 Task: Create a scrum project ArtisanTech. Add to scrum project ArtisanTech a team member softage.2@softage.net and assign as Project Lead. Add to scrum project ArtisanTech a team member softage.3@softage.net
Action: Mouse moved to (186, 42)
Screenshot: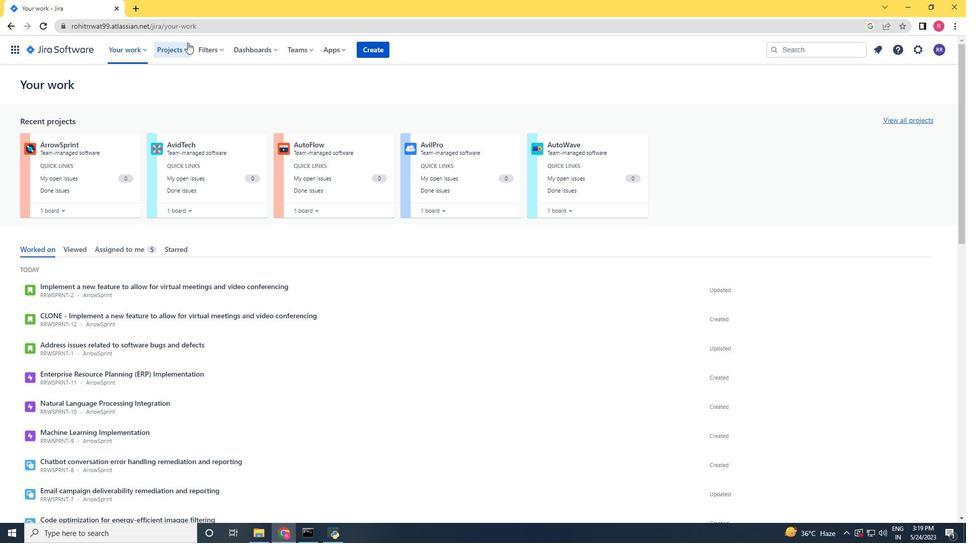 
Action: Mouse pressed left at (186, 42)
Screenshot: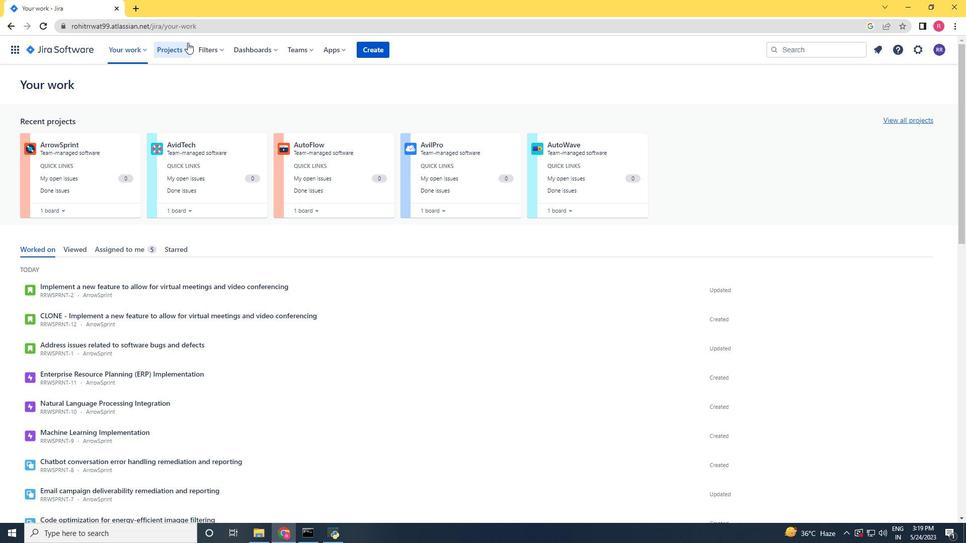 
Action: Mouse moved to (203, 91)
Screenshot: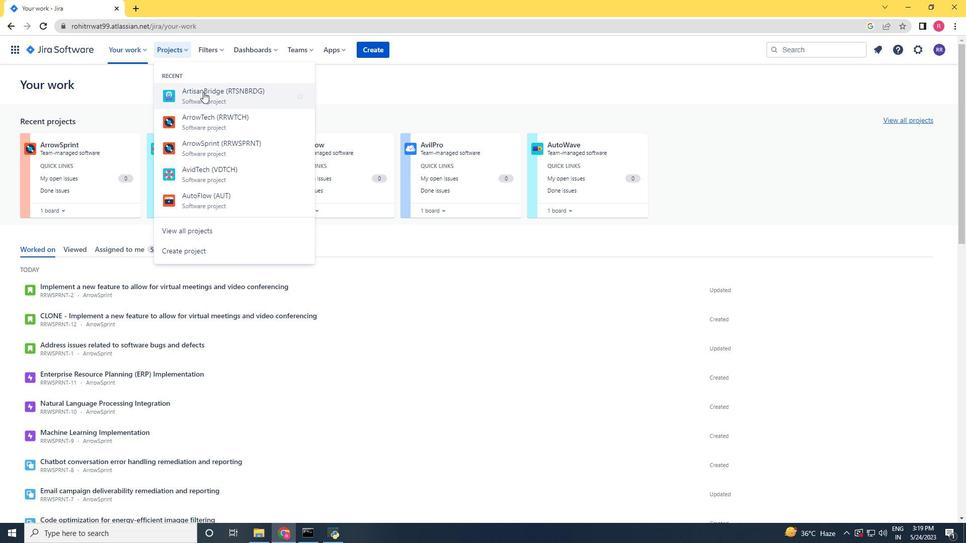 
Action: Mouse pressed left at (203, 91)
Screenshot: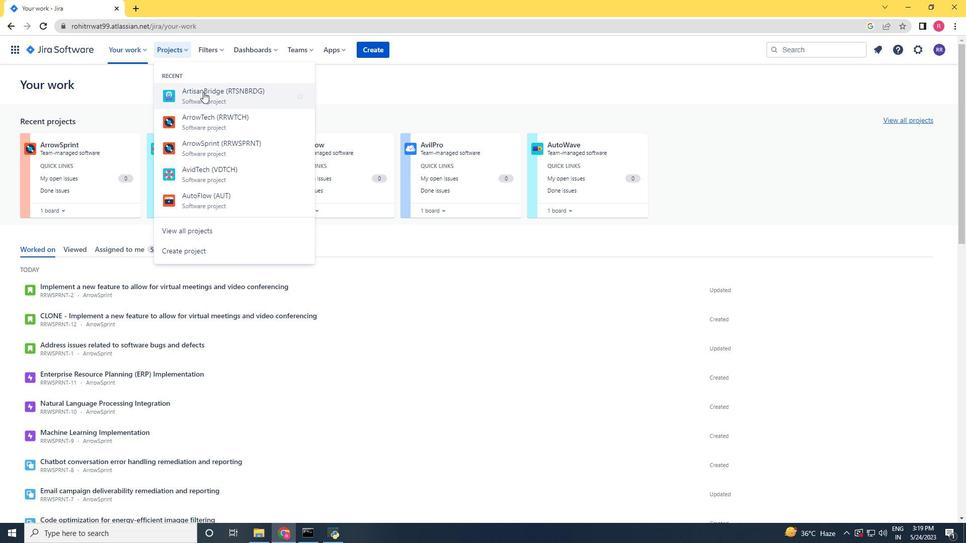 
Action: Mouse moved to (54, 51)
Screenshot: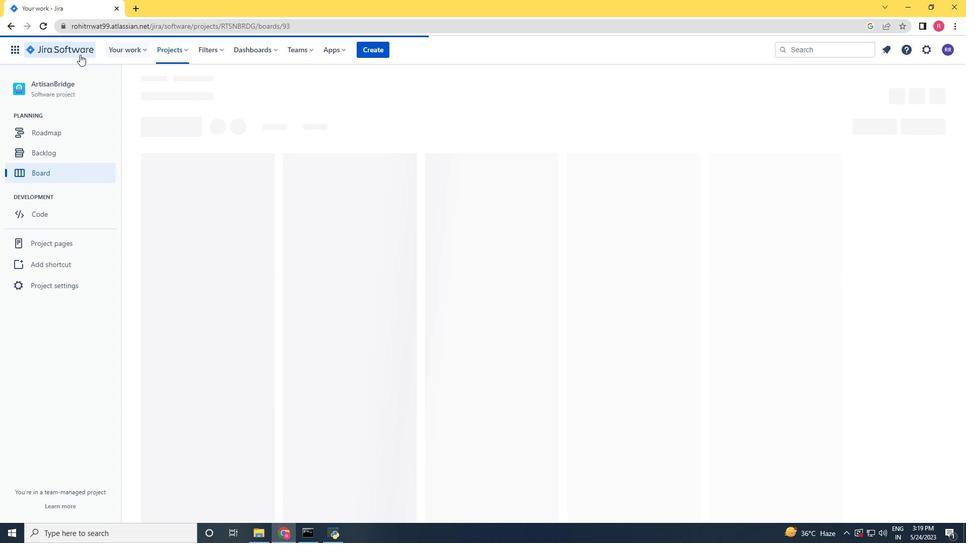 
Action: Mouse pressed left at (54, 51)
Screenshot: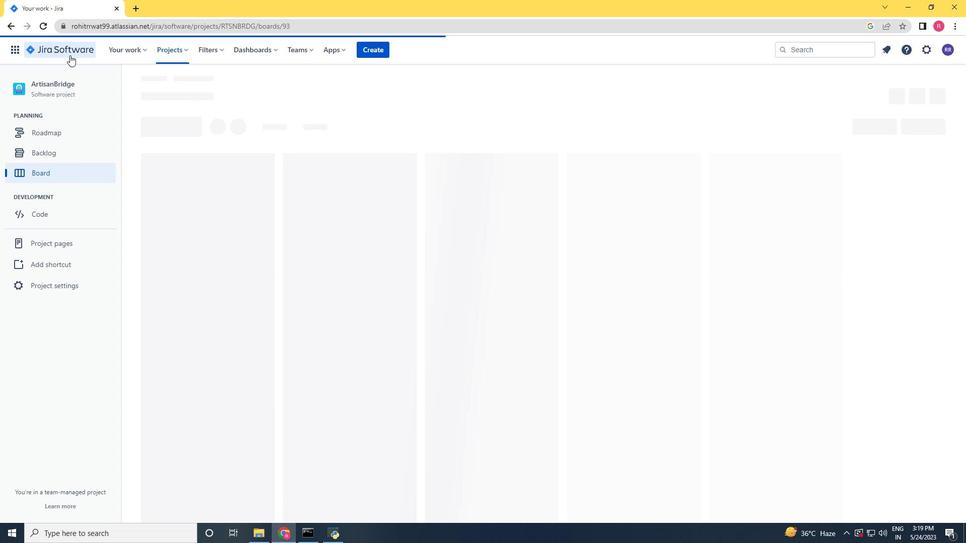 
Action: Mouse moved to (170, 55)
Screenshot: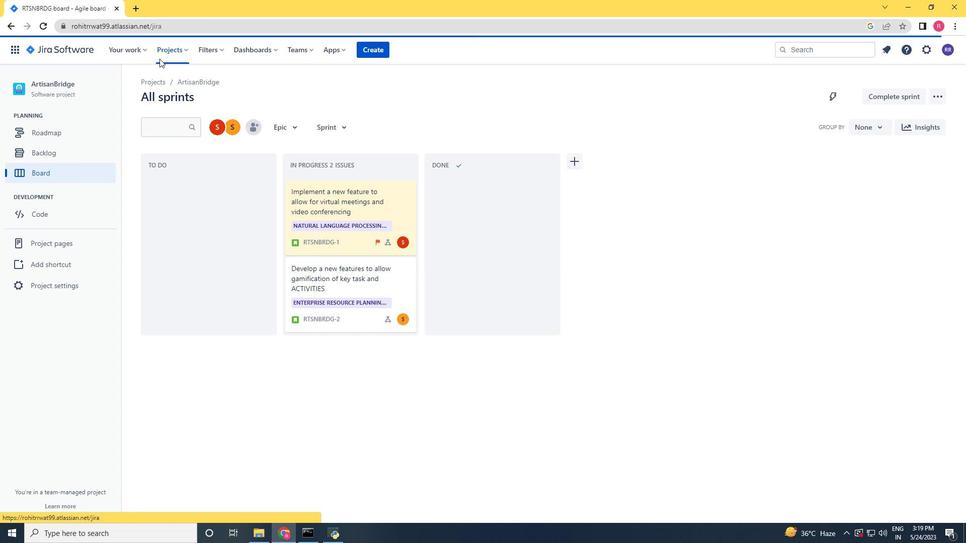 
Action: Mouse pressed left at (170, 55)
Screenshot: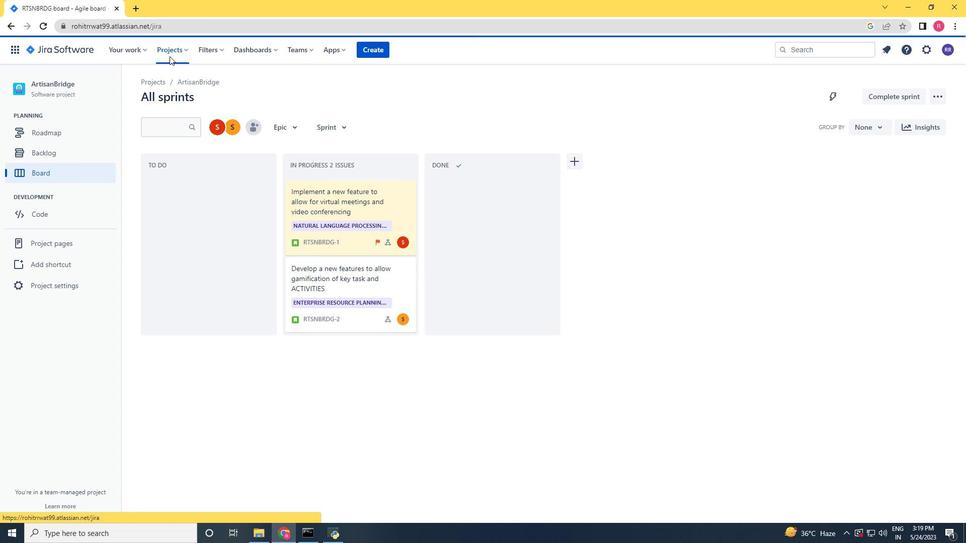 
Action: Mouse moved to (169, 49)
Screenshot: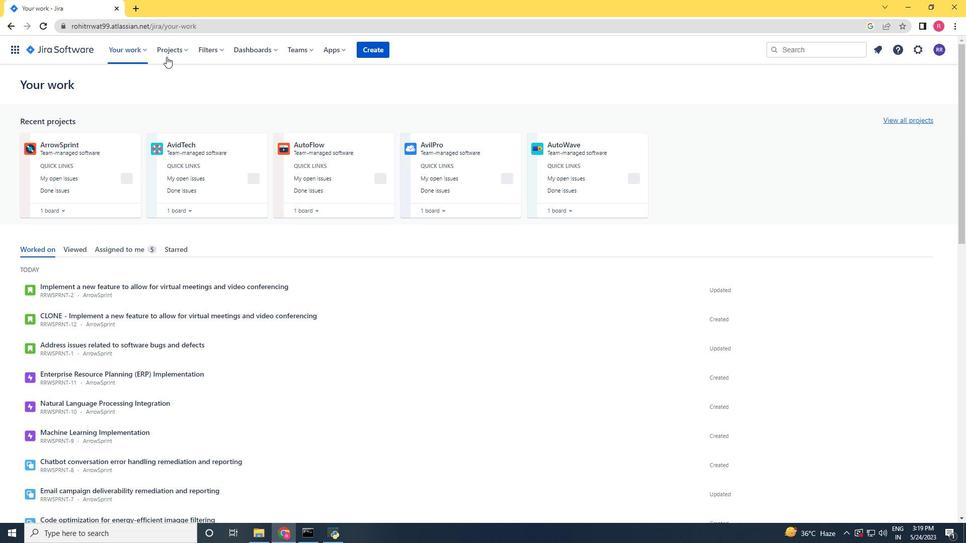 
Action: Mouse pressed left at (169, 49)
Screenshot: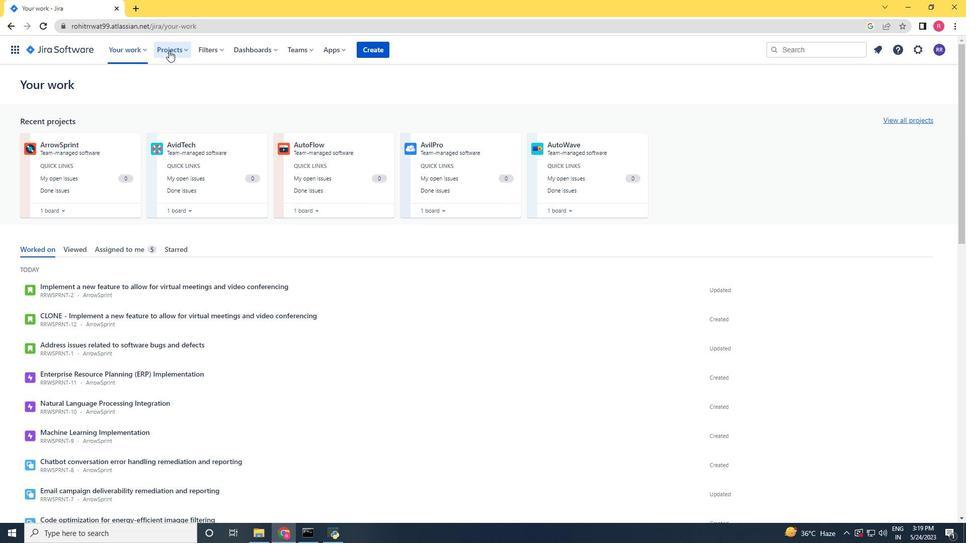 
Action: Mouse moved to (185, 244)
Screenshot: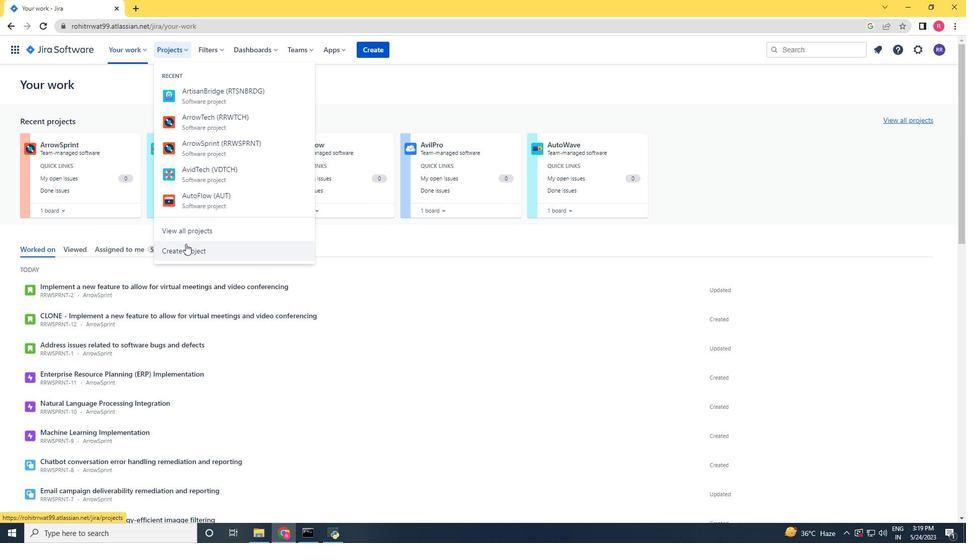 
Action: Mouse pressed left at (185, 244)
Screenshot: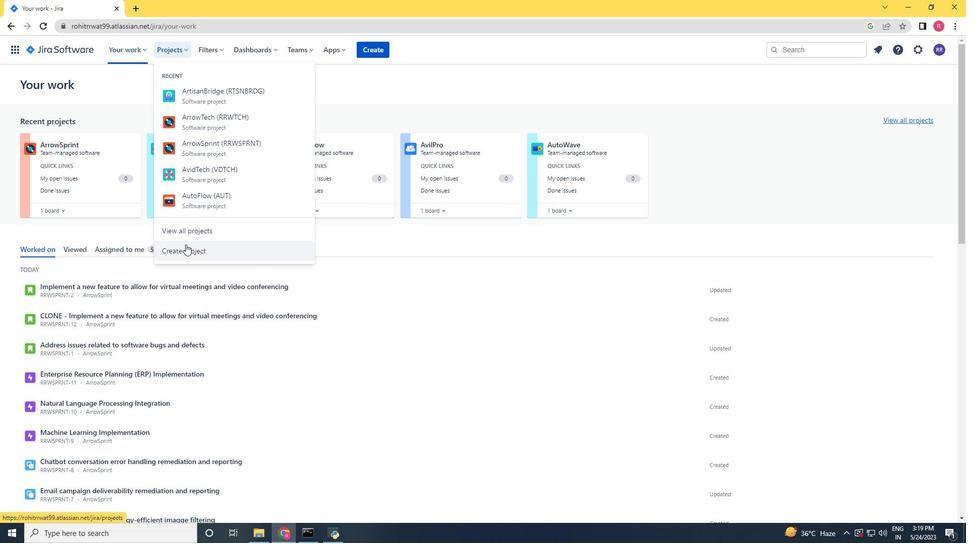 
Action: Mouse moved to (447, 258)
Screenshot: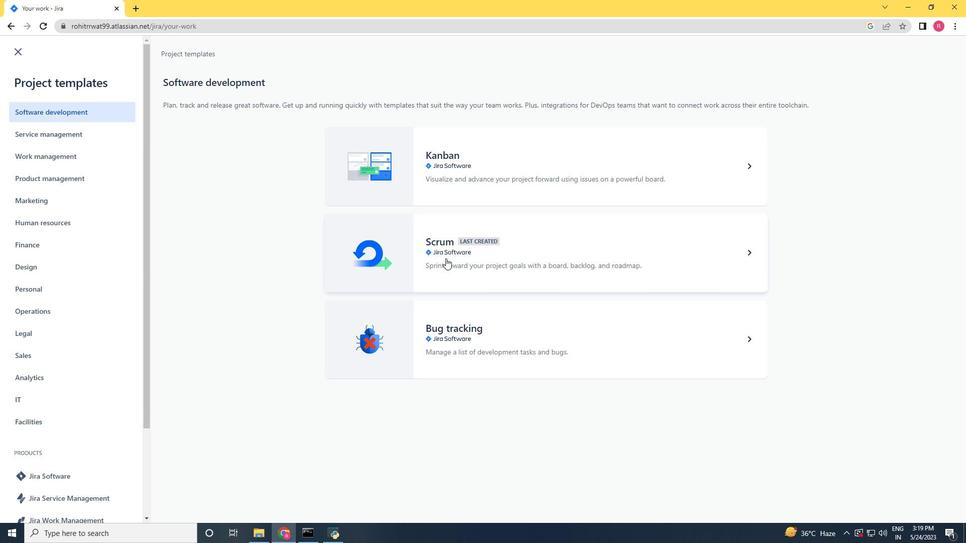 
Action: Mouse pressed left at (447, 258)
Screenshot: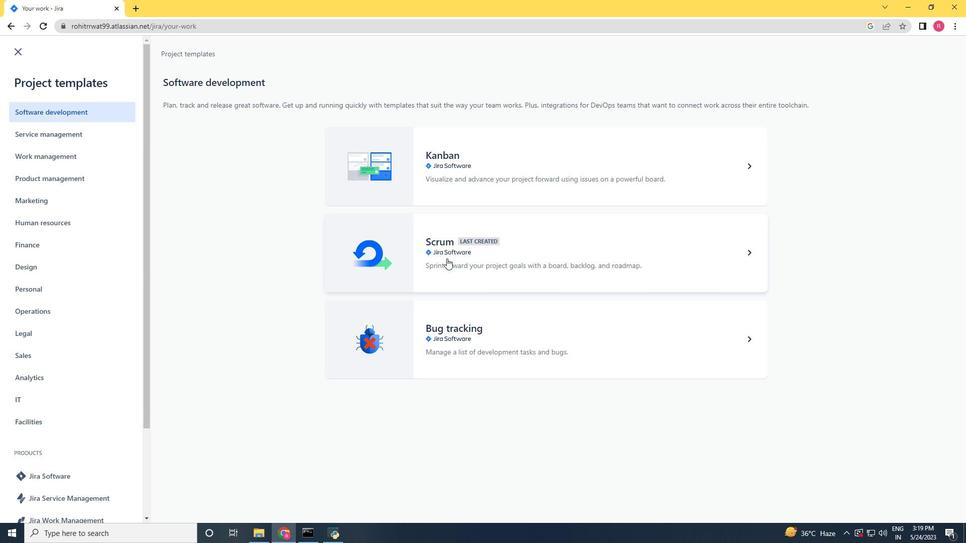
Action: Mouse moved to (747, 497)
Screenshot: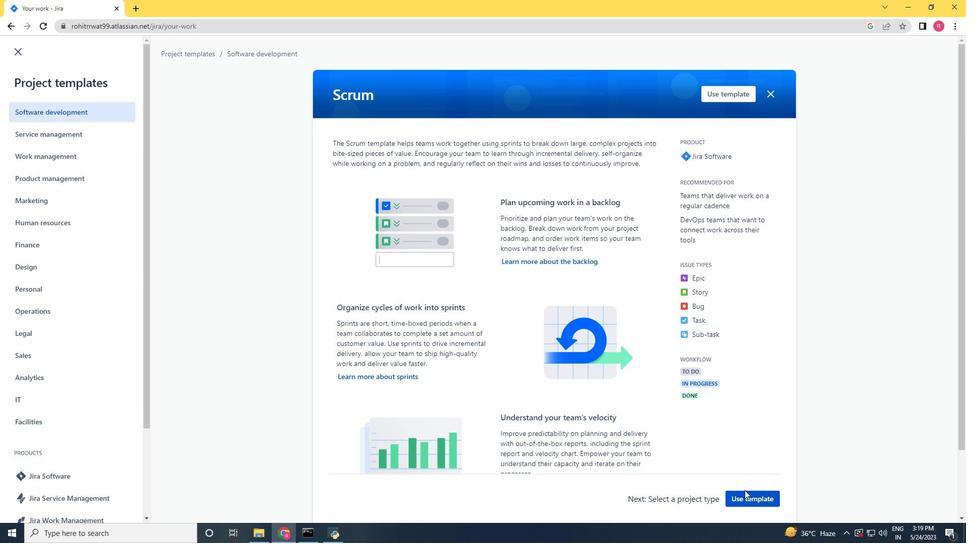 
Action: Mouse pressed left at (747, 497)
Screenshot: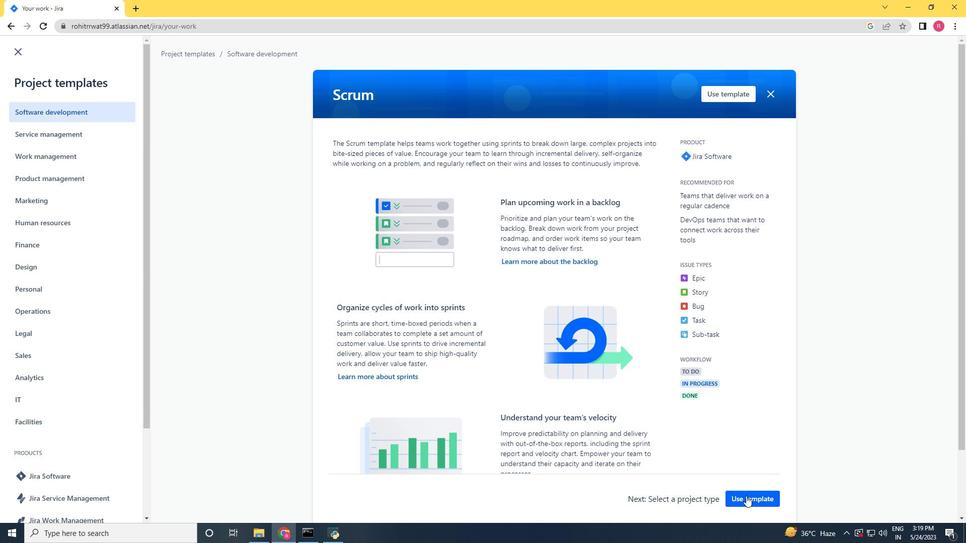 
Action: Mouse moved to (426, 483)
Screenshot: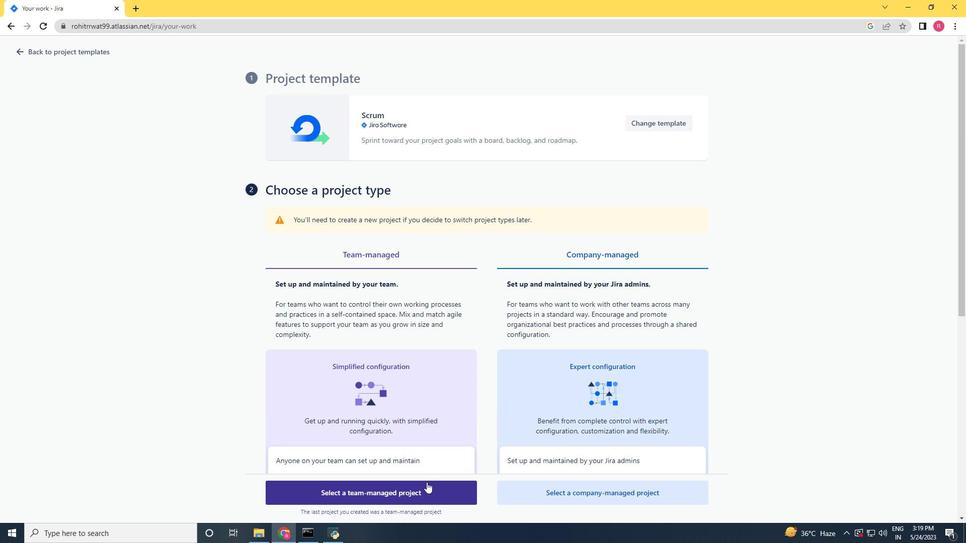 
Action: Mouse pressed left at (426, 483)
Screenshot: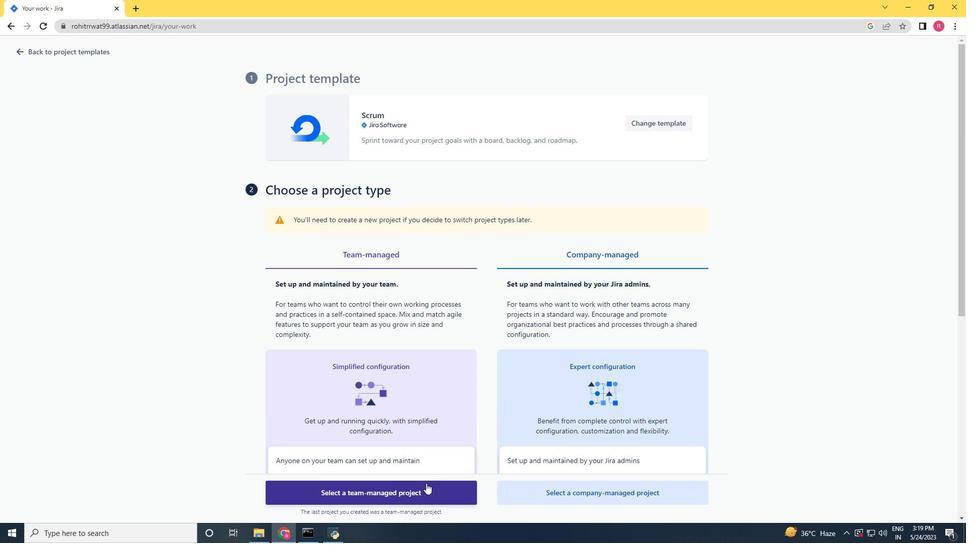 
Action: Mouse moved to (336, 336)
Screenshot: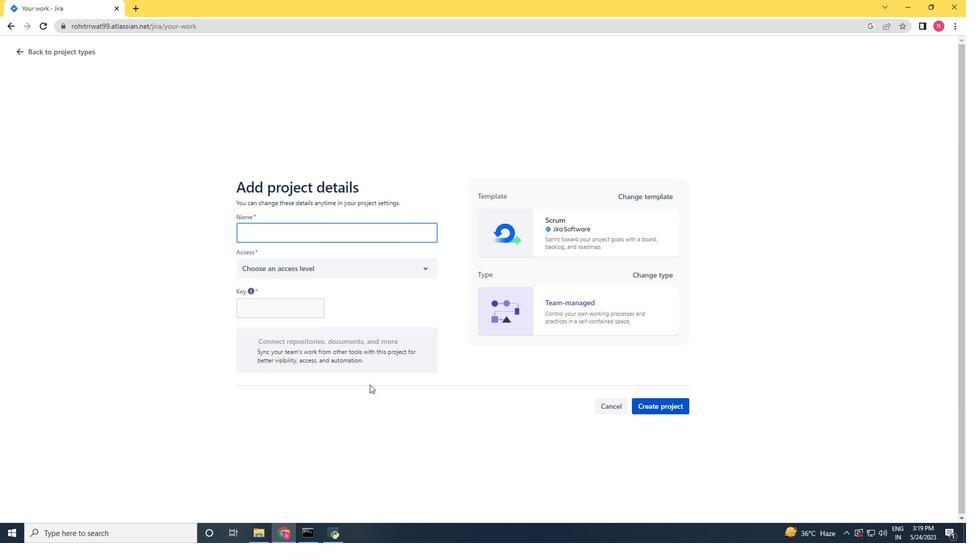 
Action: Key pressed <Key.shift>Artisan<Key.shift><Key.shift><Key.shift><Key.shift><Key.shift>Tech
Screenshot: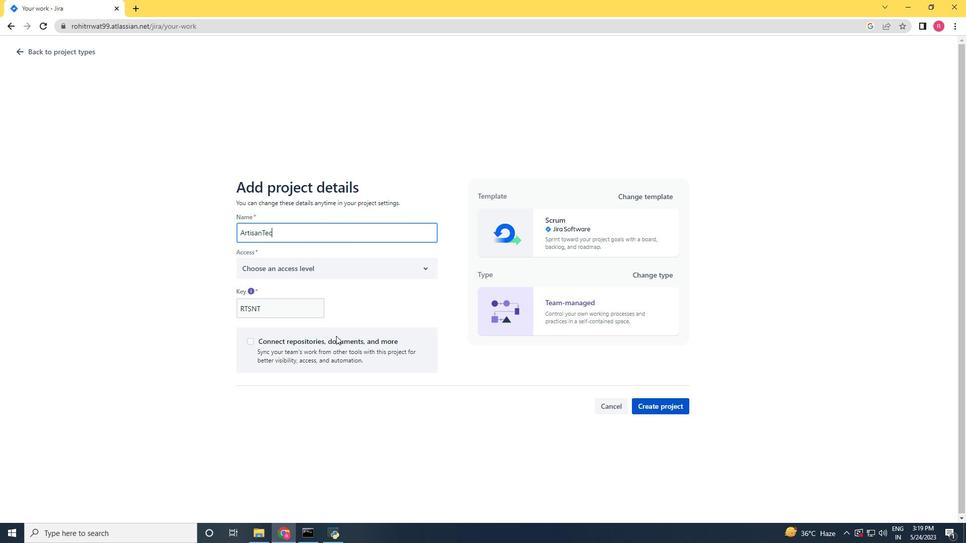 
Action: Mouse moved to (303, 272)
Screenshot: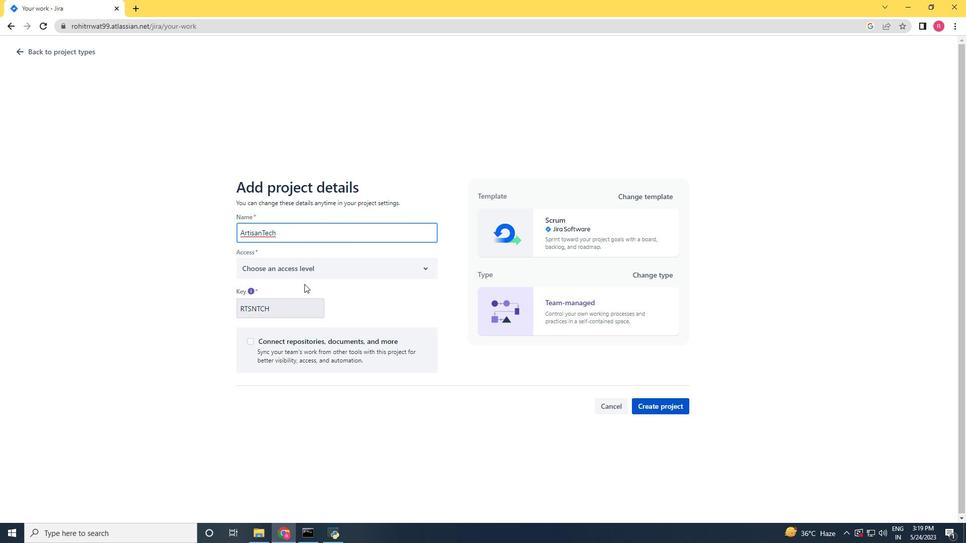 
Action: Mouse pressed left at (303, 272)
Screenshot: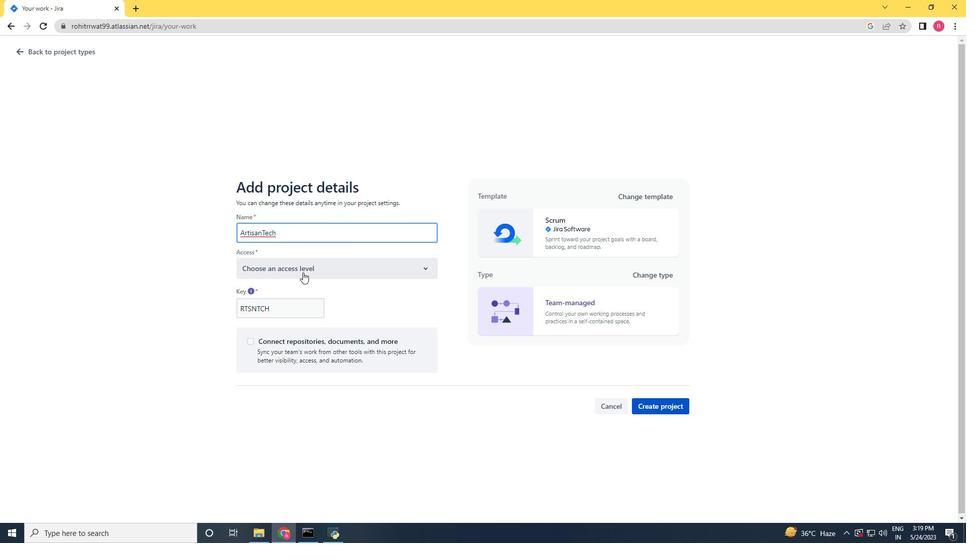 
Action: Mouse moved to (305, 301)
Screenshot: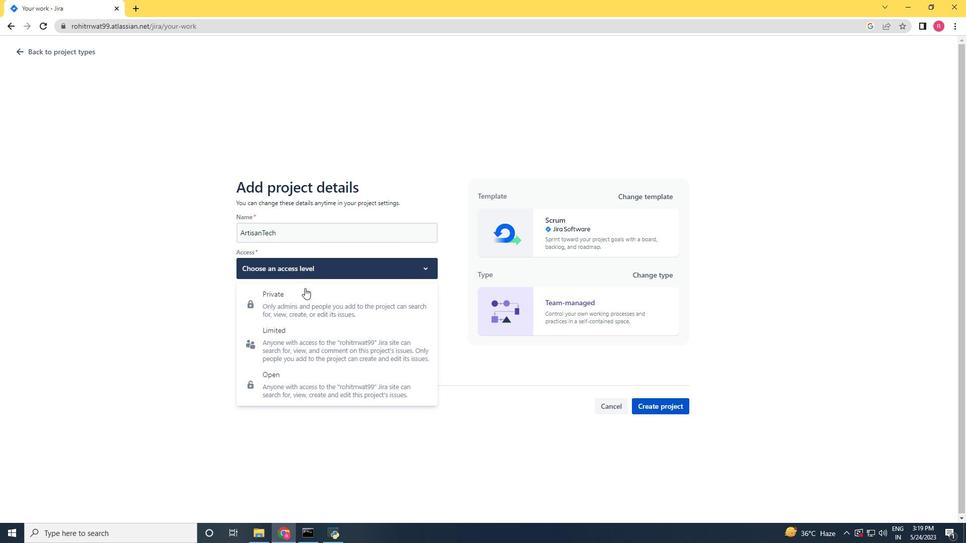 
Action: Mouse pressed left at (305, 301)
Screenshot: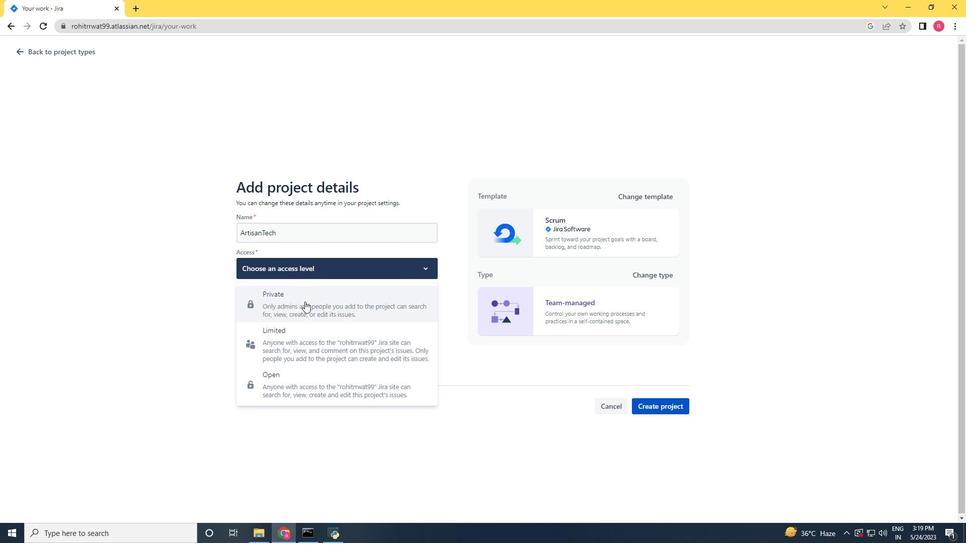 
Action: Mouse moved to (664, 407)
Screenshot: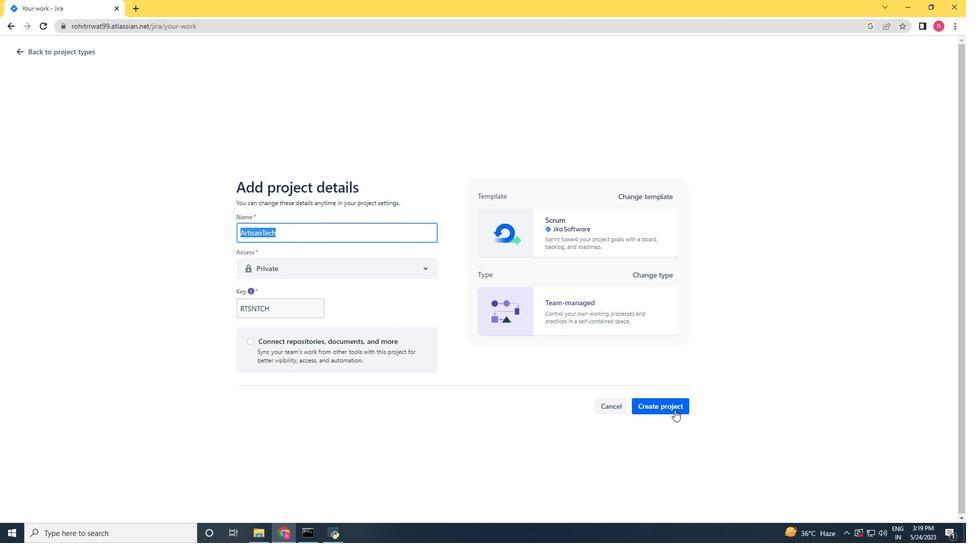 
Action: Mouse pressed left at (664, 407)
Screenshot: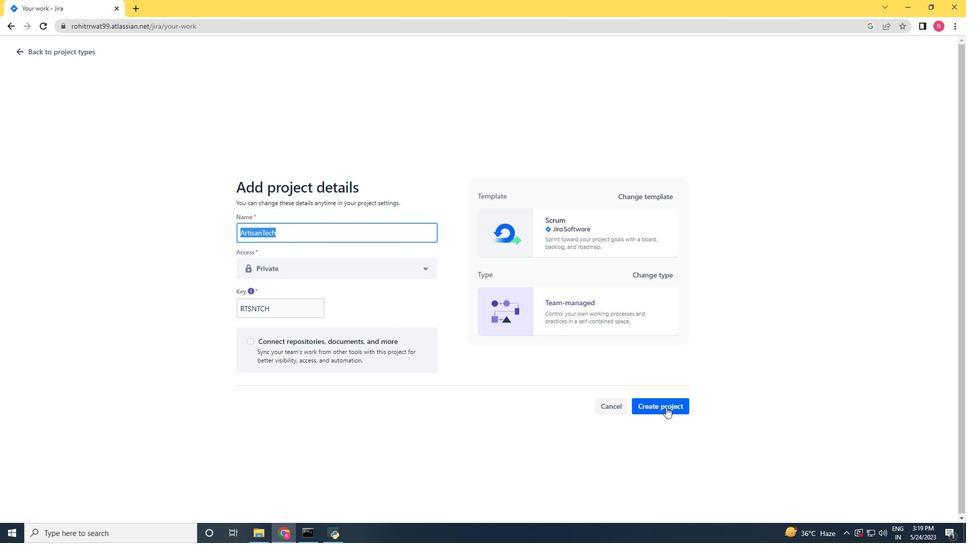 
Action: Mouse moved to (237, 136)
Screenshot: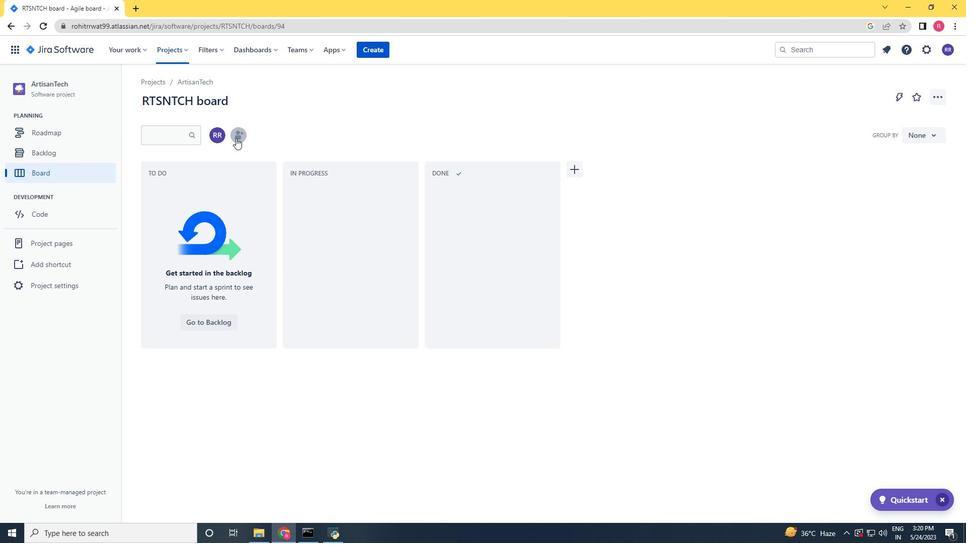 
Action: Mouse pressed left at (237, 136)
Screenshot: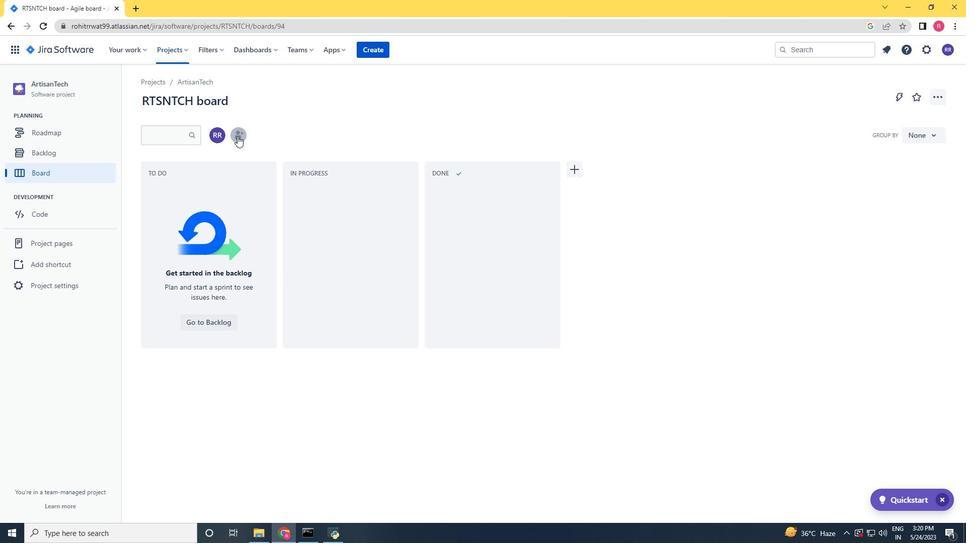 
Action: Key pressed softage.2<Key.shift>@softage.net
Screenshot: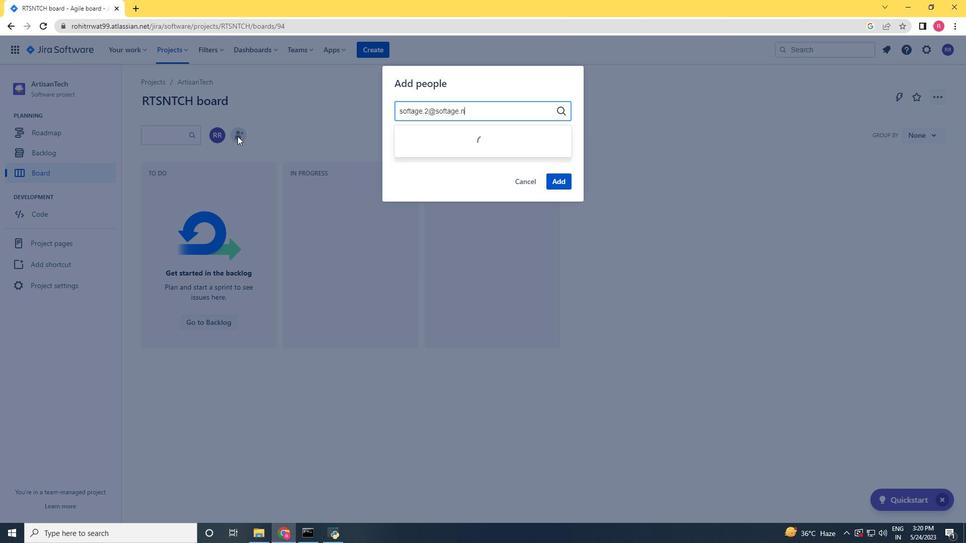 
Action: Mouse scrolled (237, 136) with delta (0, 0)
Screenshot: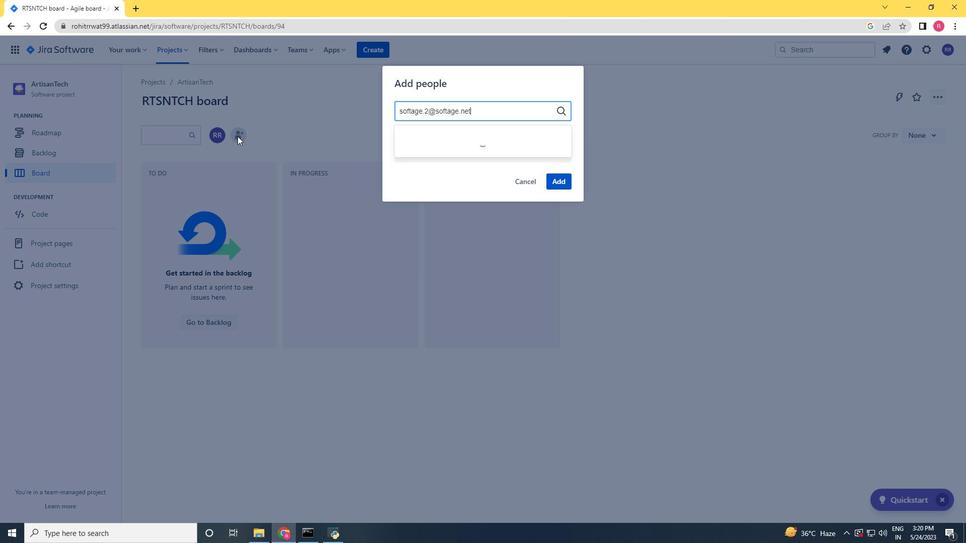 
Action: Mouse moved to (421, 142)
Screenshot: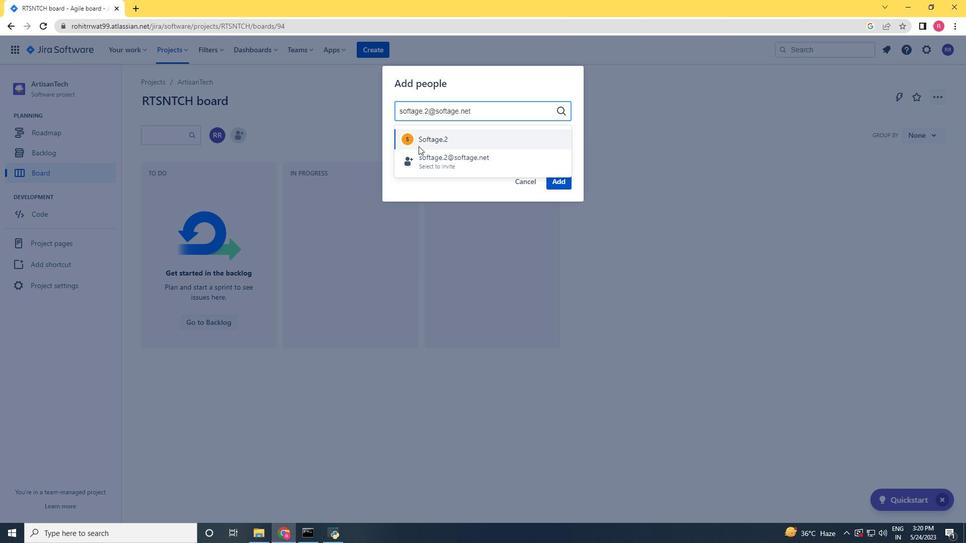 
Action: Mouse pressed left at (421, 142)
Screenshot: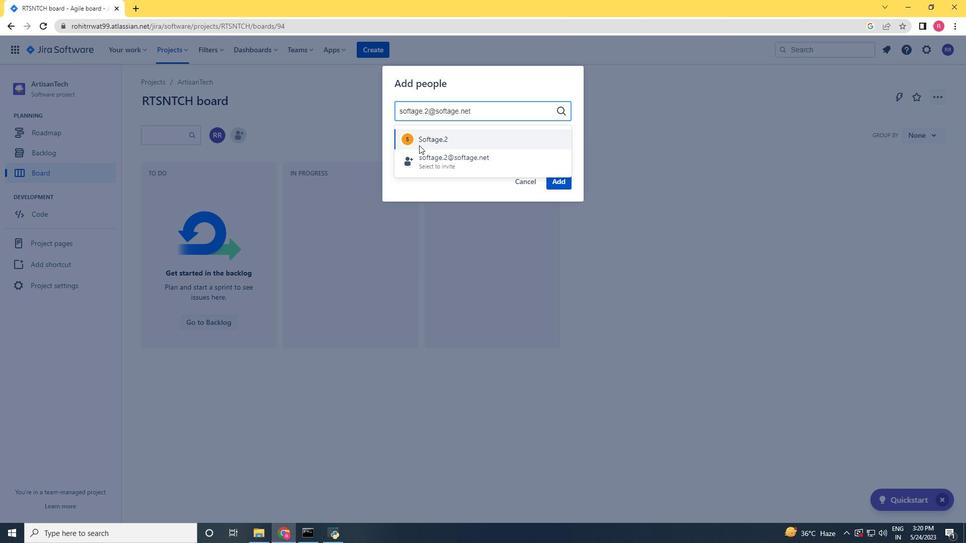 
Action: Mouse moved to (555, 179)
Screenshot: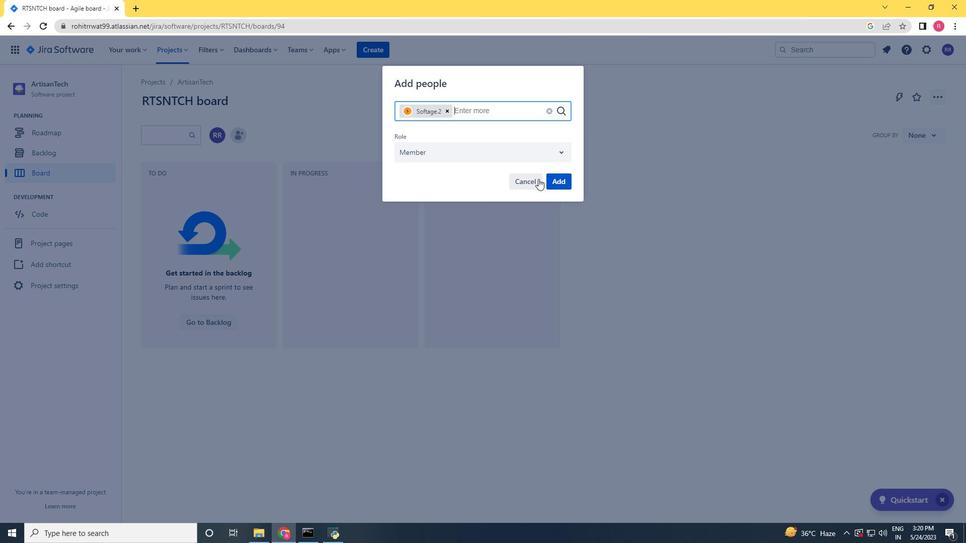 
Action: Mouse pressed left at (555, 179)
Screenshot: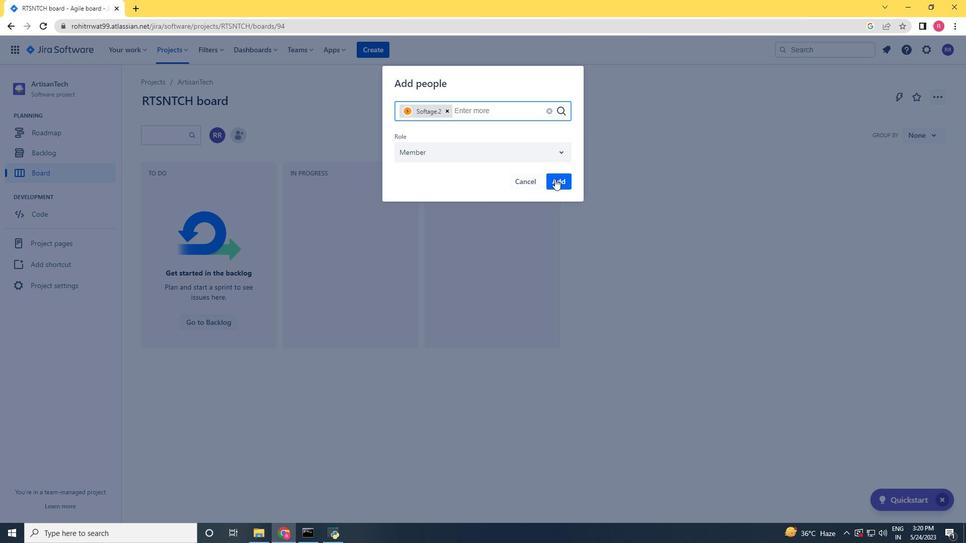 
Action: Mouse moved to (74, 281)
Screenshot: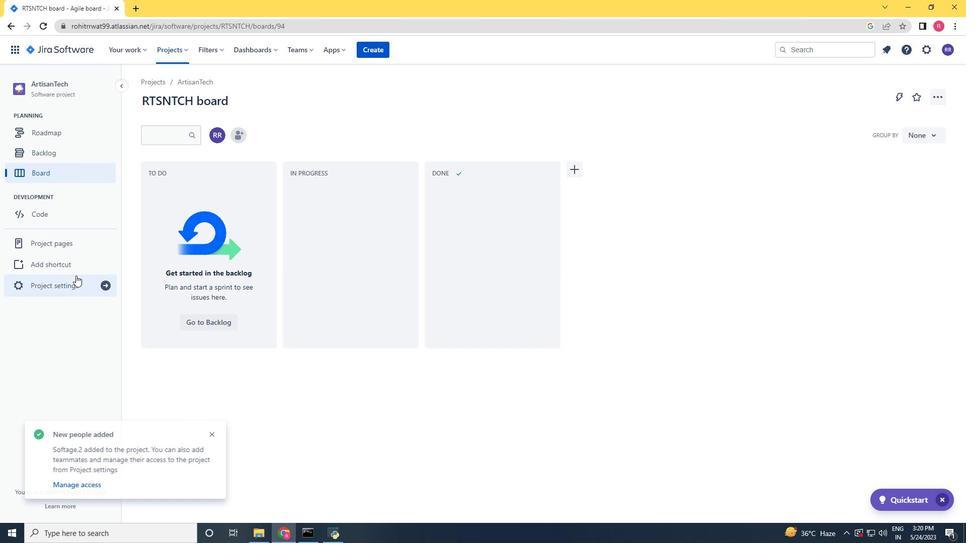 
Action: Mouse pressed left at (74, 281)
Screenshot: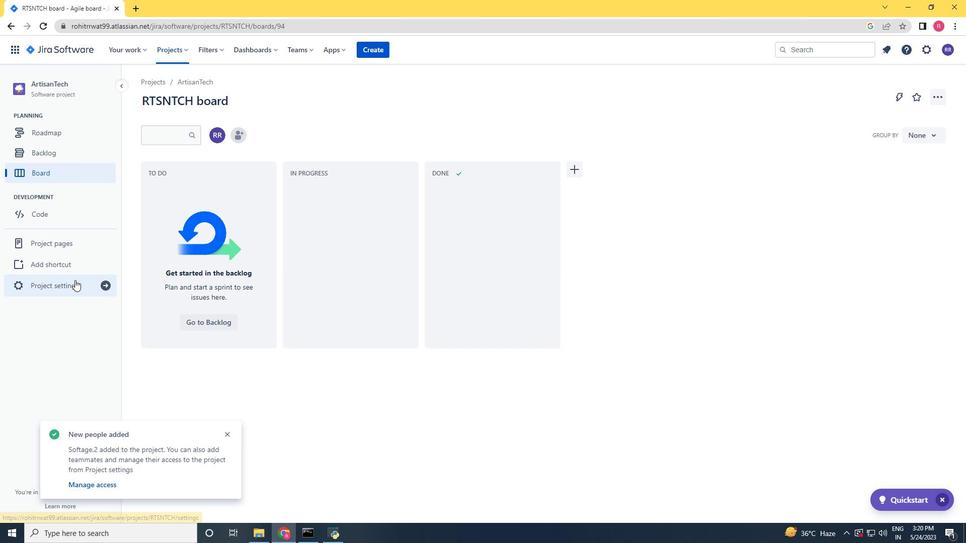 
Action: Mouse moved to (530, 357)
Screenshot: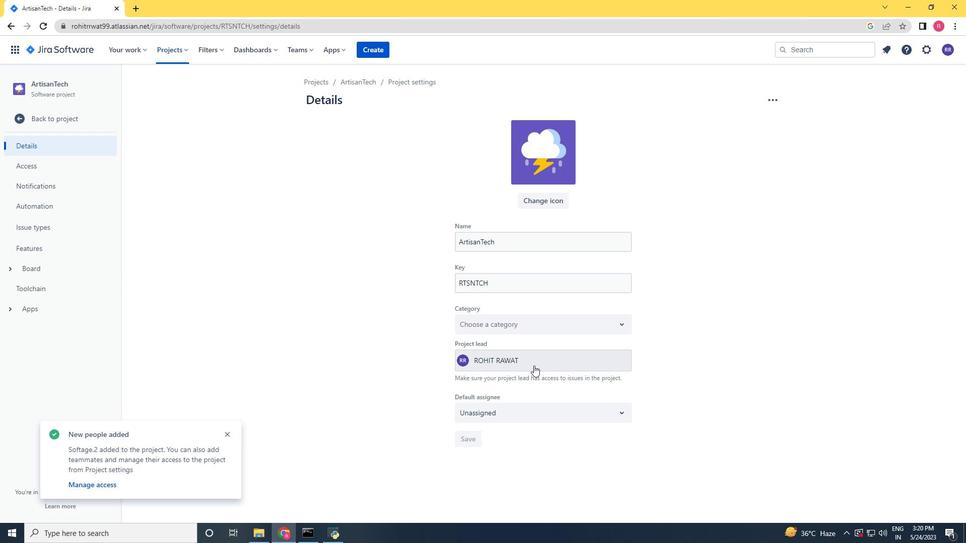 
Action: Mouse pressed left at (530, 357)
Screenshot: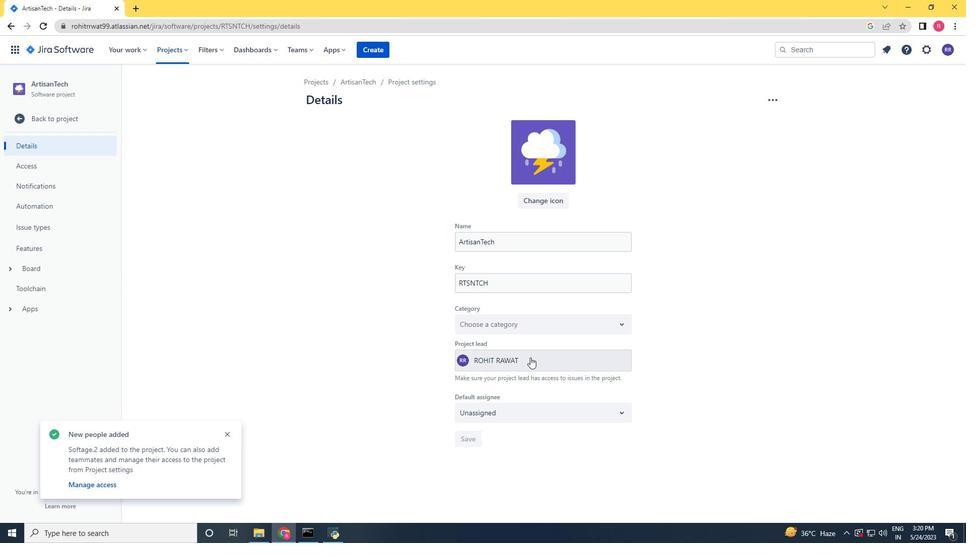 
Action: Key pressed softage.2<Key.shift>@softage.ney<Key.backspace>t
Screenshot: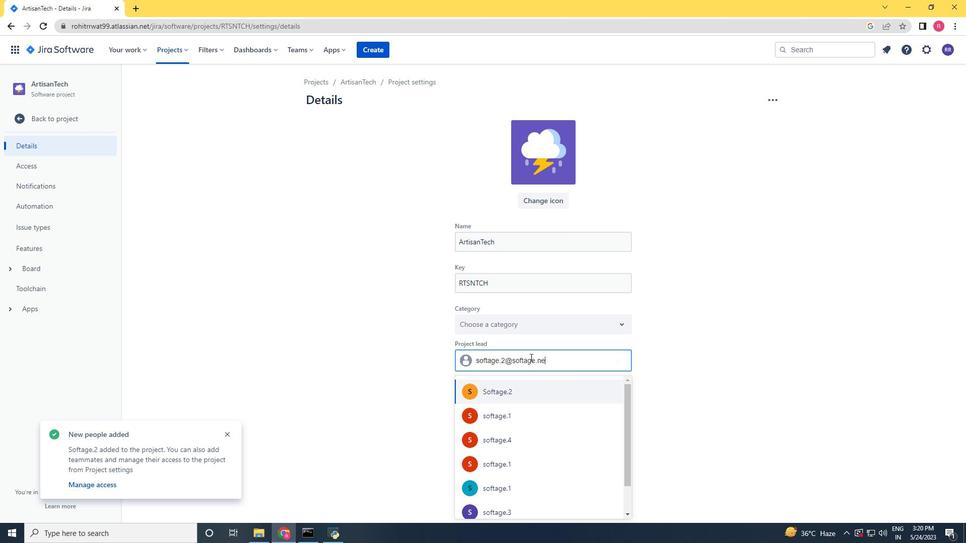 
Action: Mouse moved to (493, 386)
Screenshot: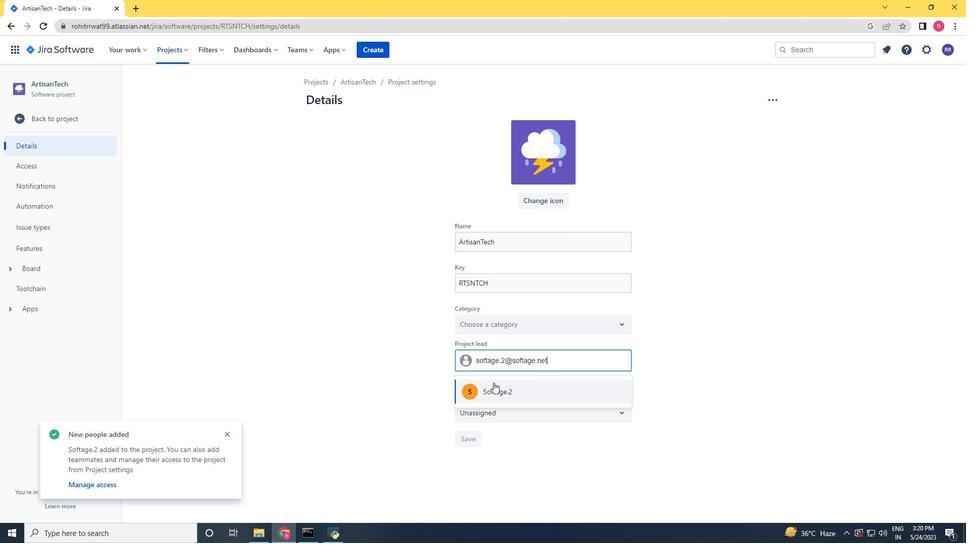 
Action: Mouse pressed left at (493, 386)
Screenshot: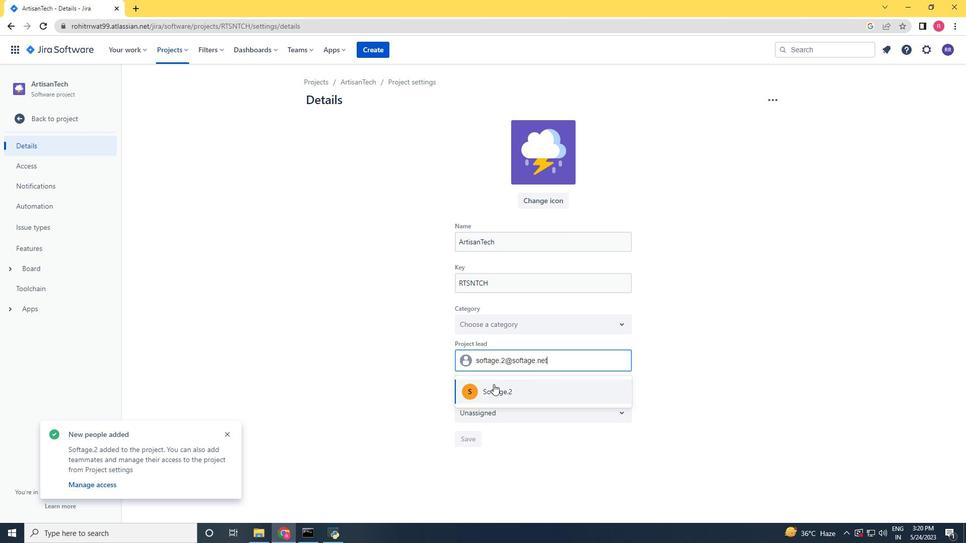 
Action: Mouse moved to (485, 406)
Screenshot: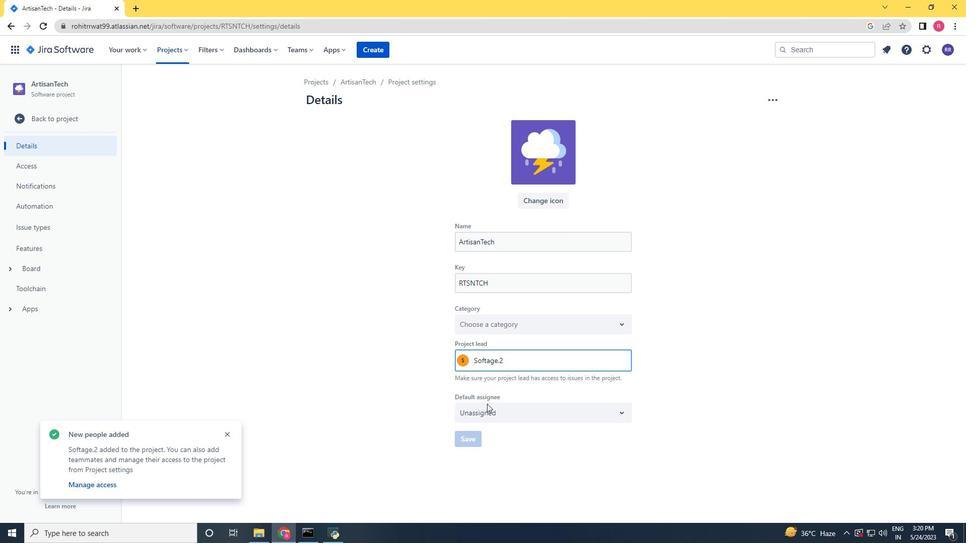 
Action: Mouse pressed left at (485, 406)
Screenshot: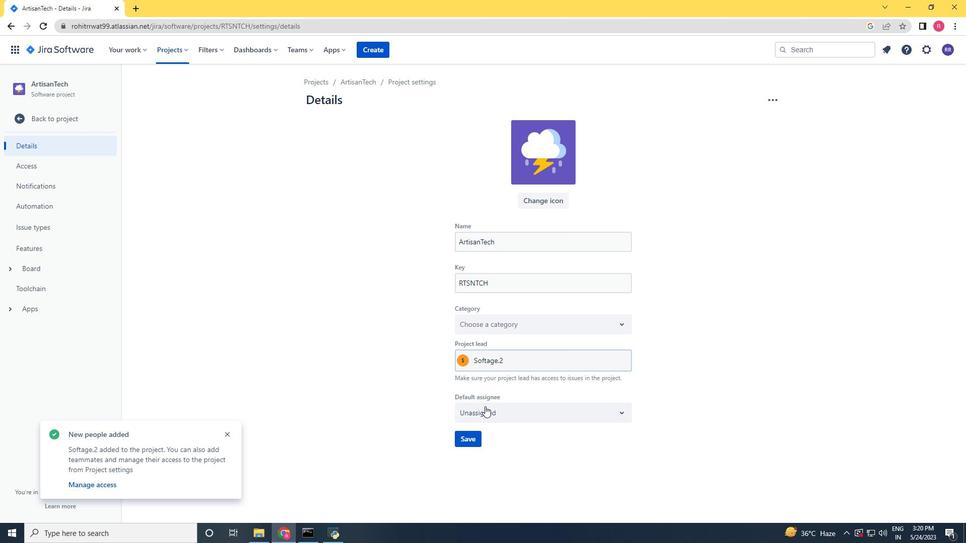 
Action: Mouse moved to (481, 434)
Screenshot: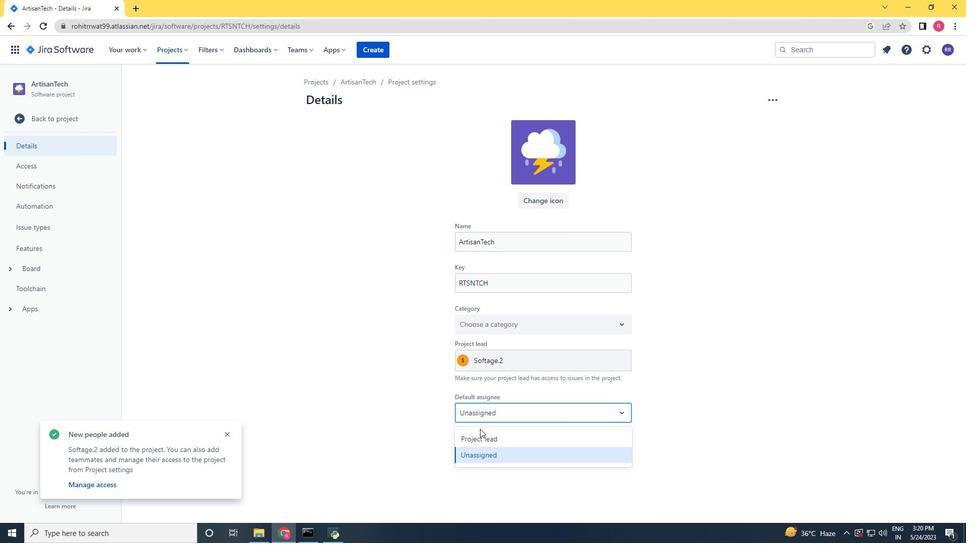 
Action: Mouse pressed left at (481, 434)
Screenshot: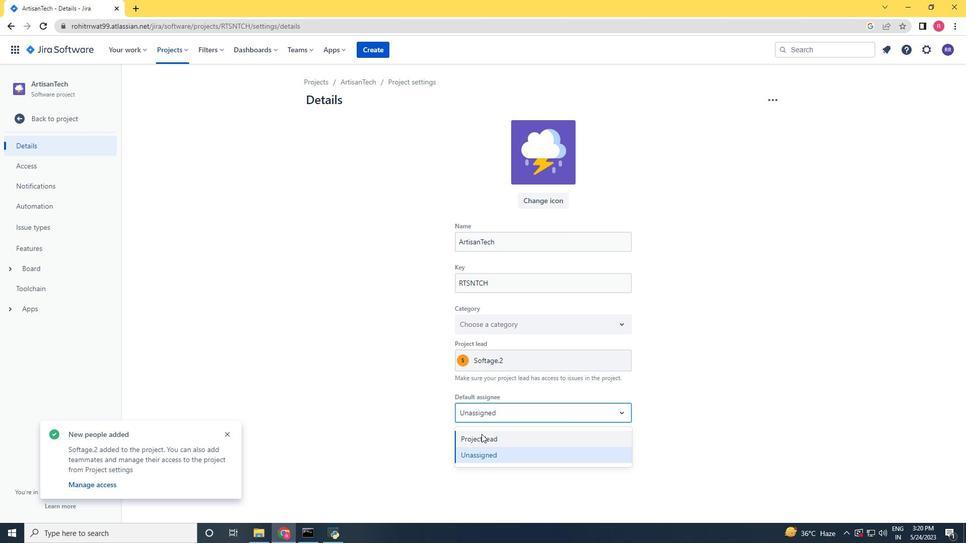 
Action: Mouse moved to (477, 437)
Screenshot: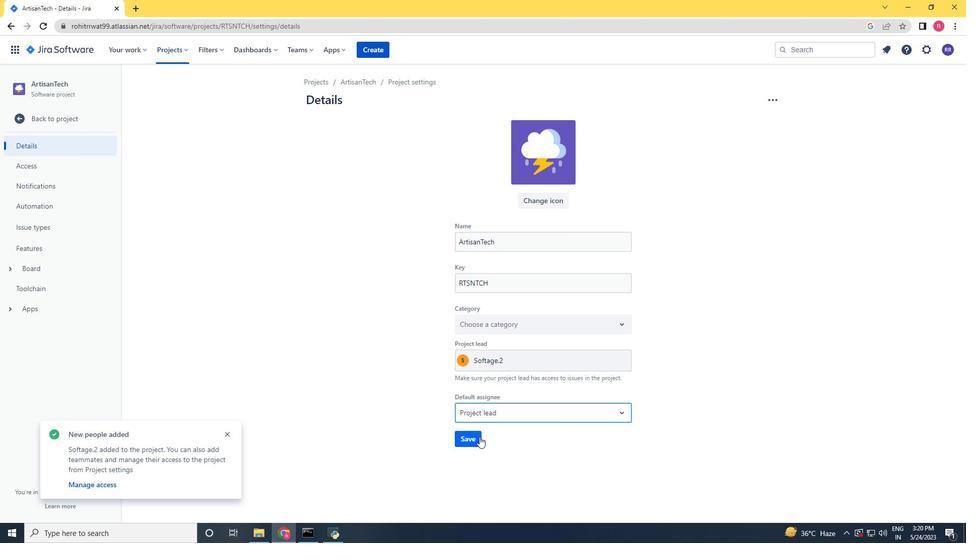 
Action: Mouse pressed left at (477, 437)
Screenshot: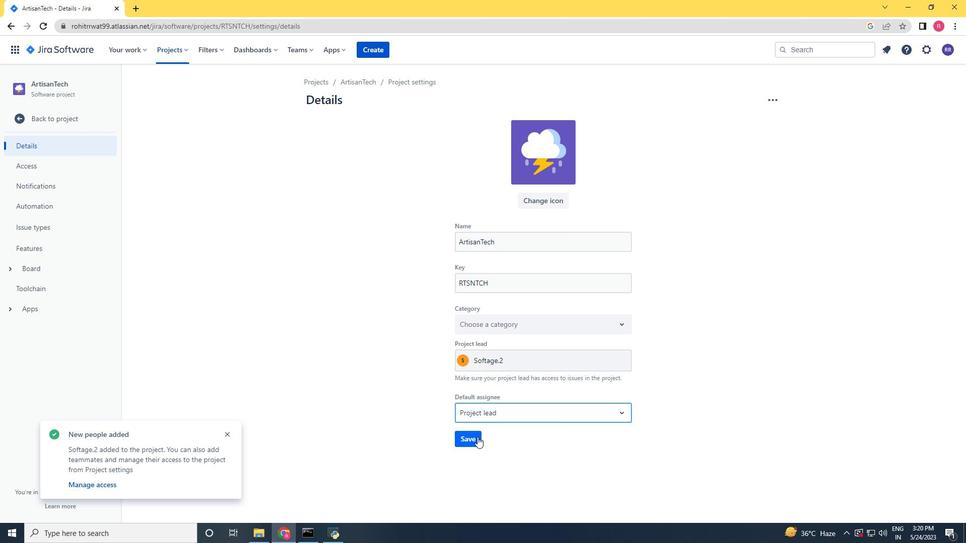 
Action: Mouse moved to (40, 121)
Screenshot: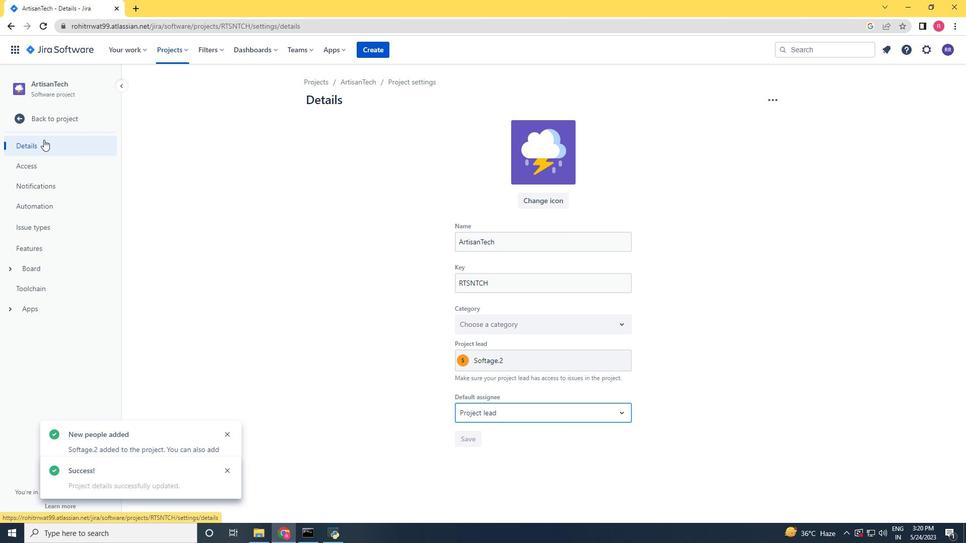 
Action: Mouse pressed left at (40, 121)
Screenshot: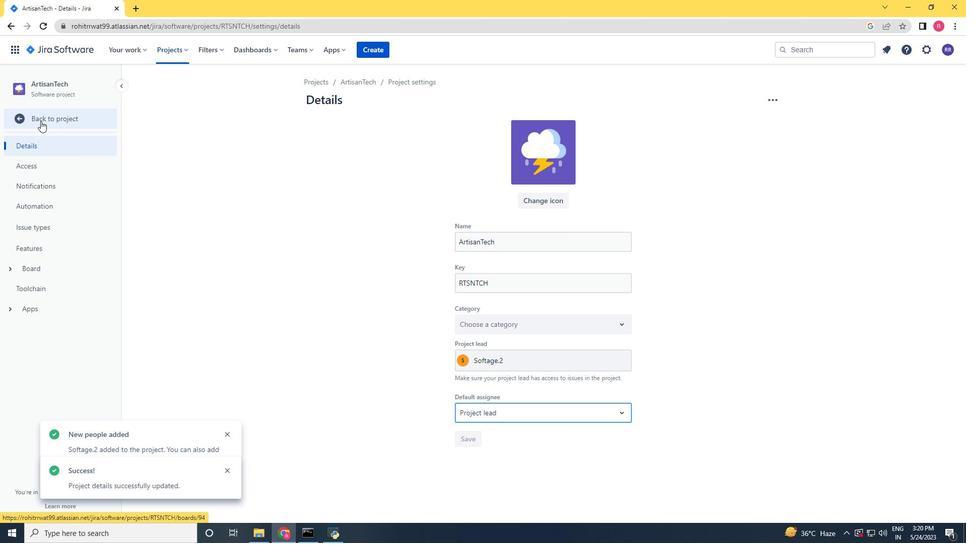 
Action: Mouse moved to (243, 138)
Screenshot: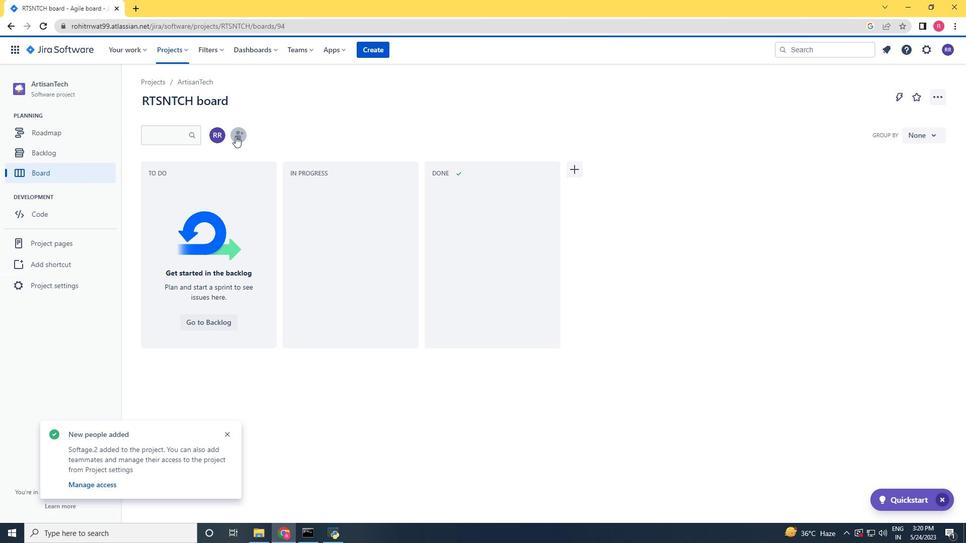 
Action: Mouse pressed left at (243, 138)
Screenshot: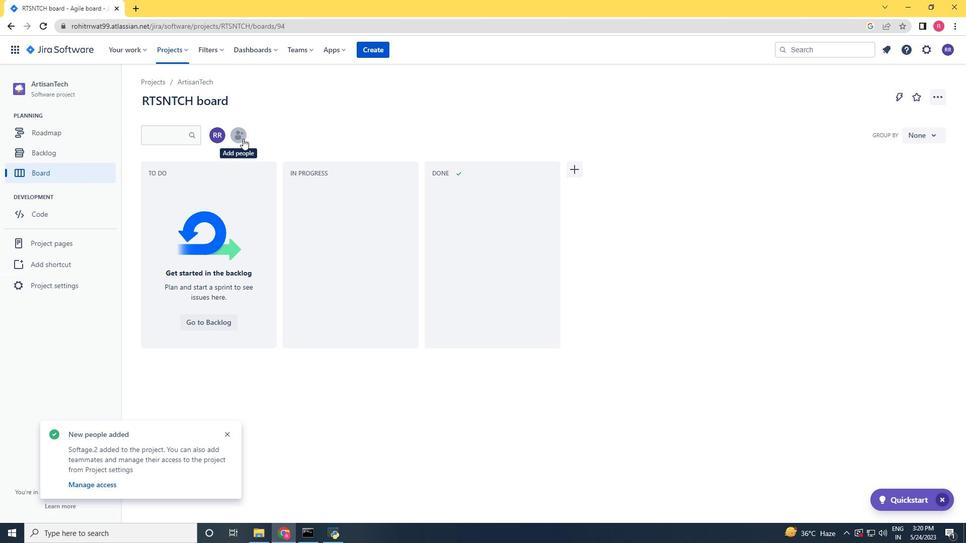 
Action: Key pressed softage.3<Key.shift>@softage.net
Screenshot: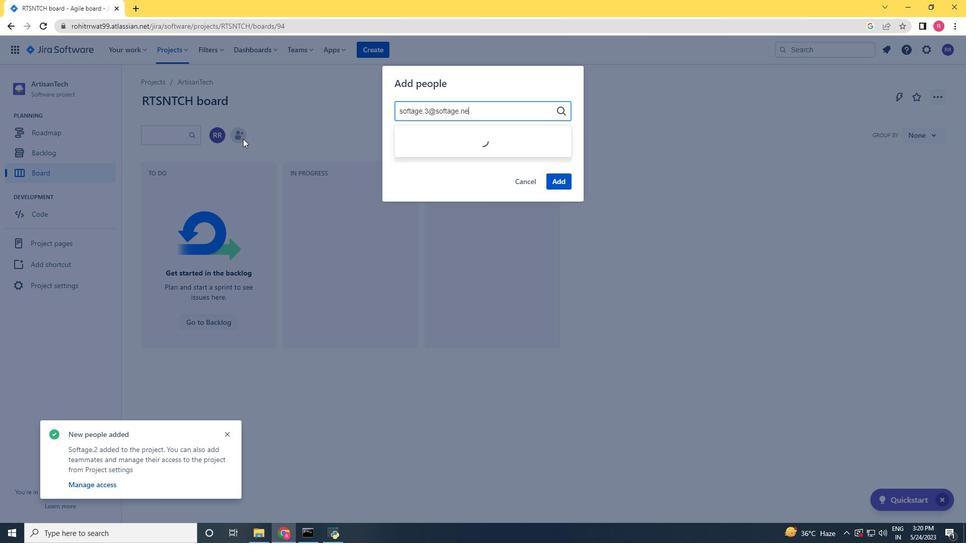 
Action: Mouse moved to (443, 141)
Screenshot: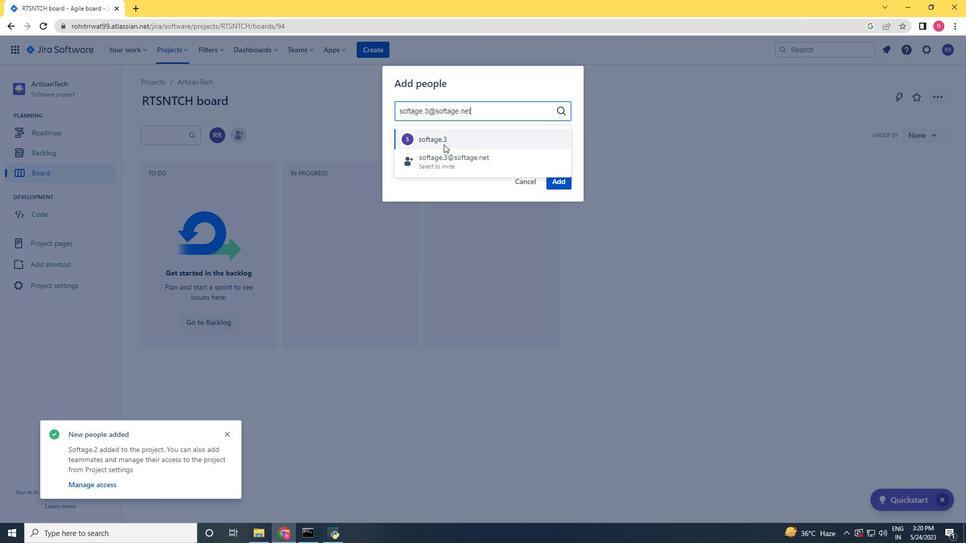
Action: Mouse pressed left at (443, 141)
Screenshot: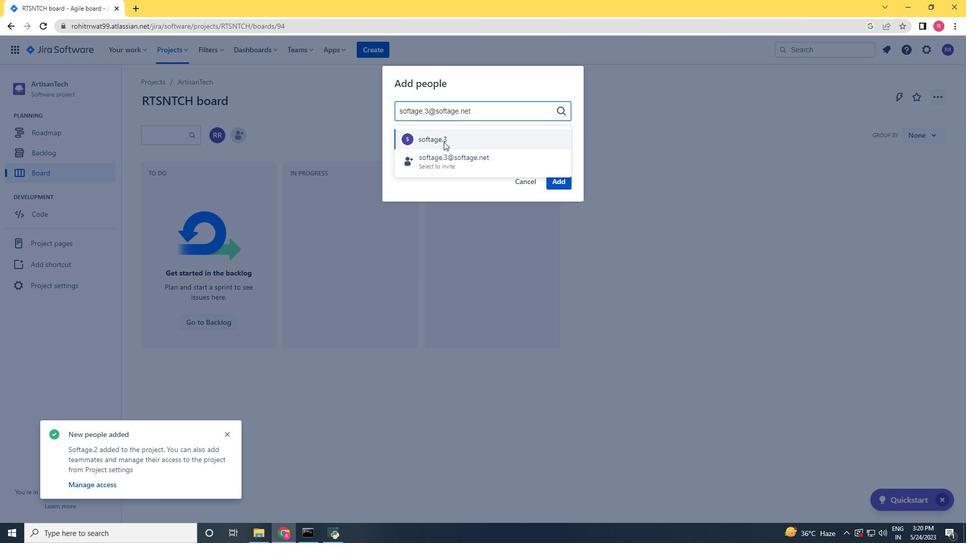
Action: Mouse moved to (556, 184)
Screenshot: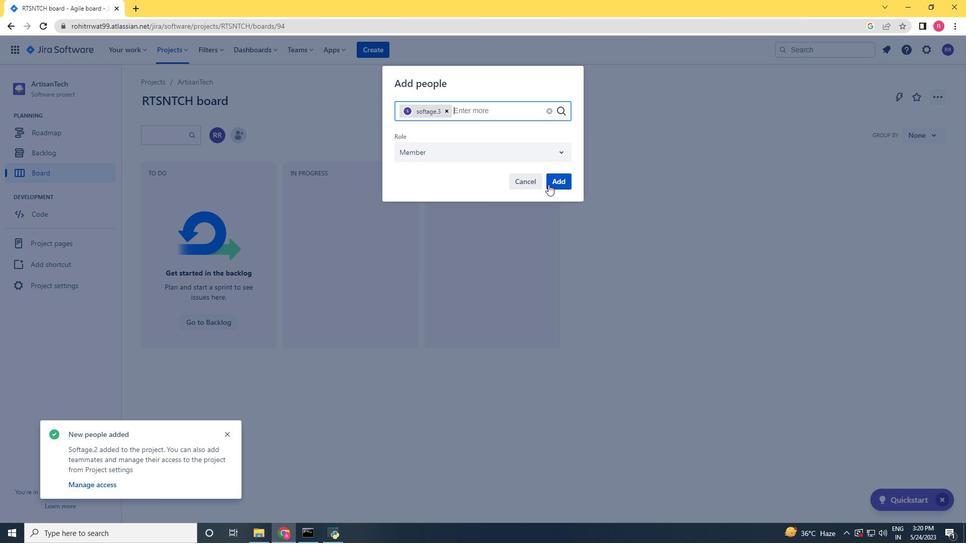 
Action: Mouse pressed left at (556, 184)
Screenshot: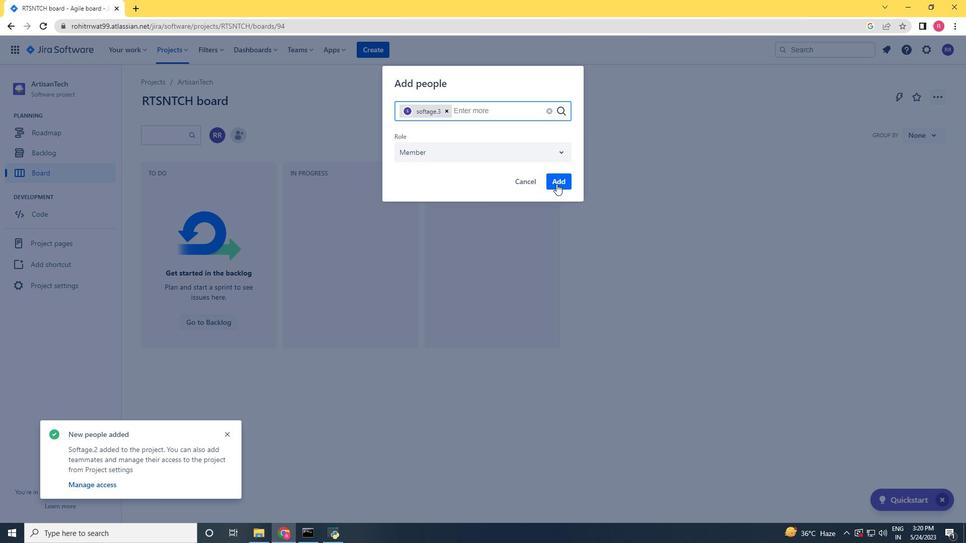 
Action: Mouse moved to (525, 171)
Screenshot: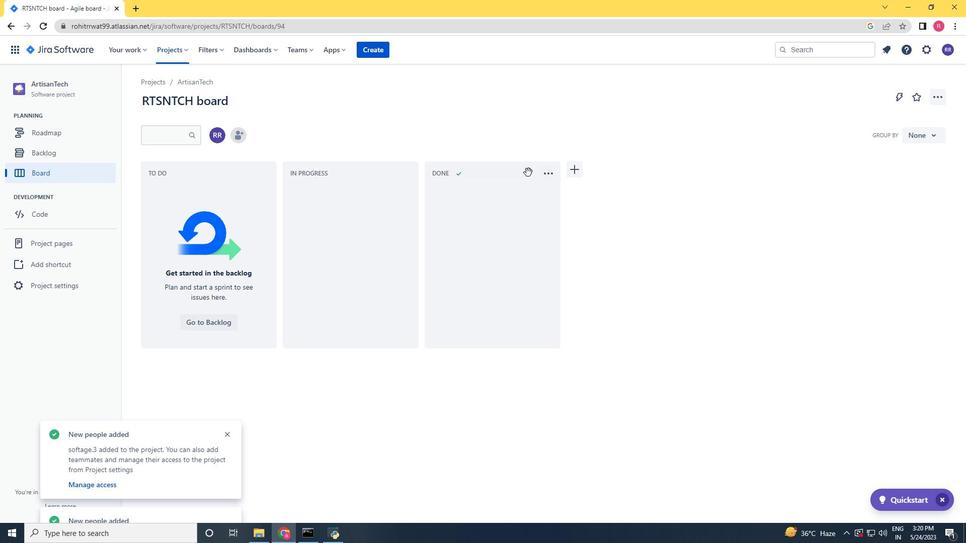 
